 Task: In the Contact  Autumn.Adams@colgate.com, Log Whatsapp with description: 'Engaged in a WhatsApp conversation with a lead regarding their specific needs.'; Add date: '6 September, 2023', attach the document: Proposal.doc. Logged in from softage.10@softage.net
Action: Mouse moved to (80, 67)
Screenshot: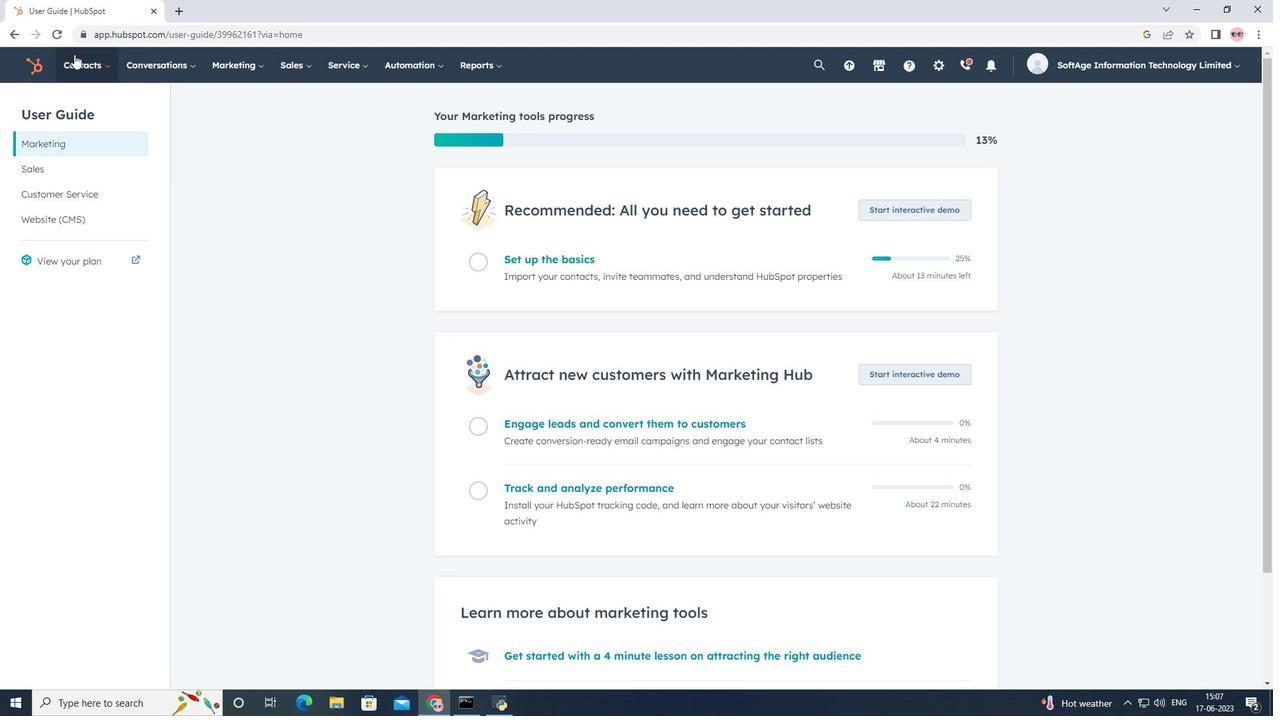 
Action: Mouse pressed left at (80, 67)
Screenshot: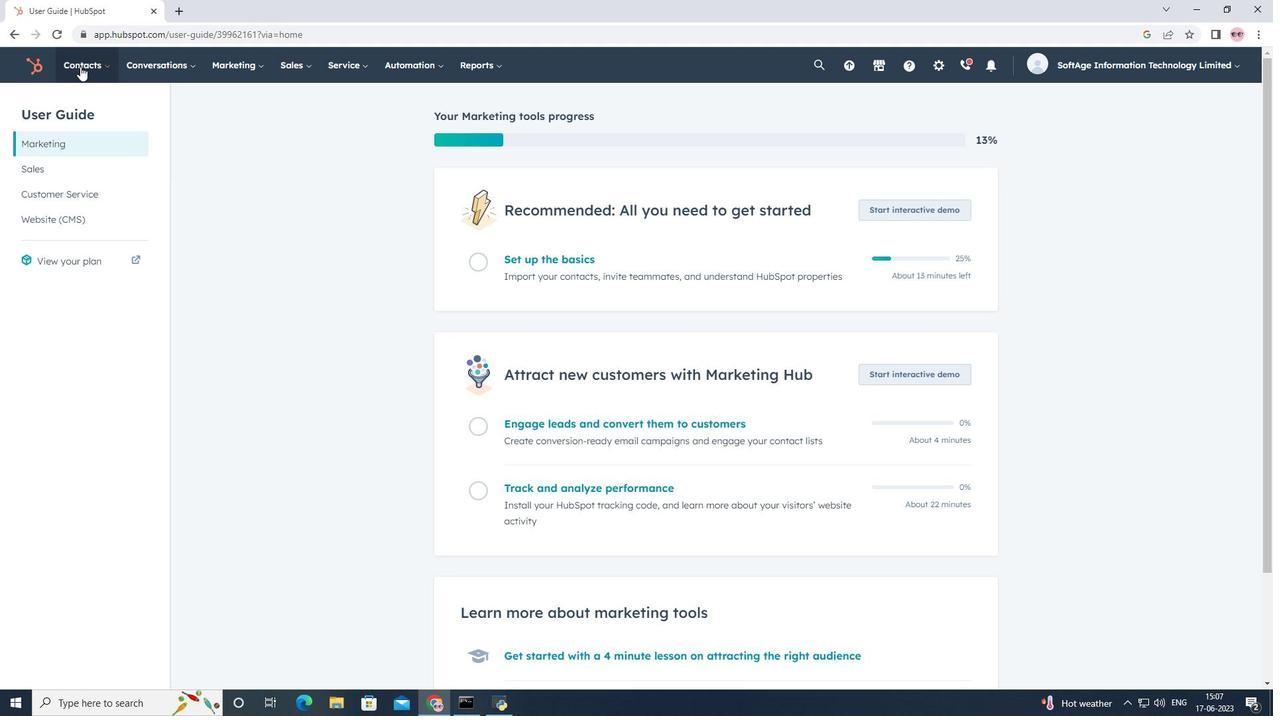 
Action: Mouse moved to (103, 104)
Screenshot: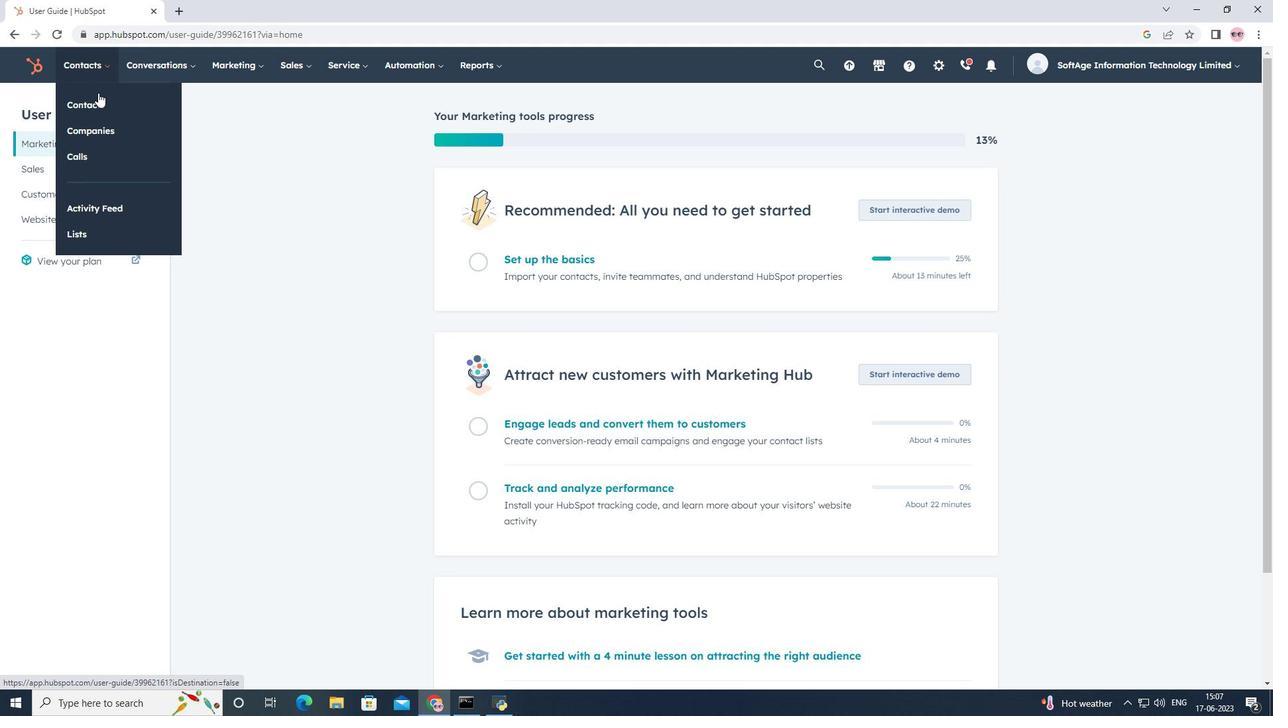 
Action: Mouse pressed left at (103, 104)
Screenshot: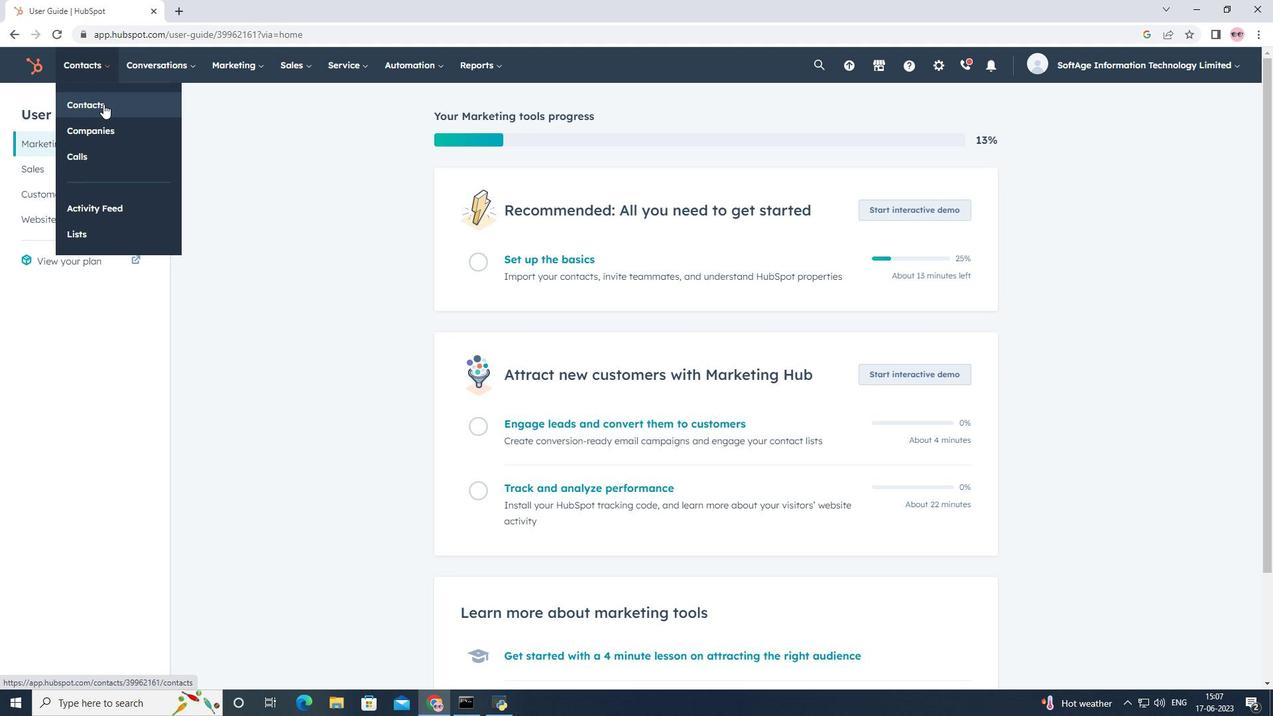 
Action: Mouse moved to (106, 217)
Screenshot: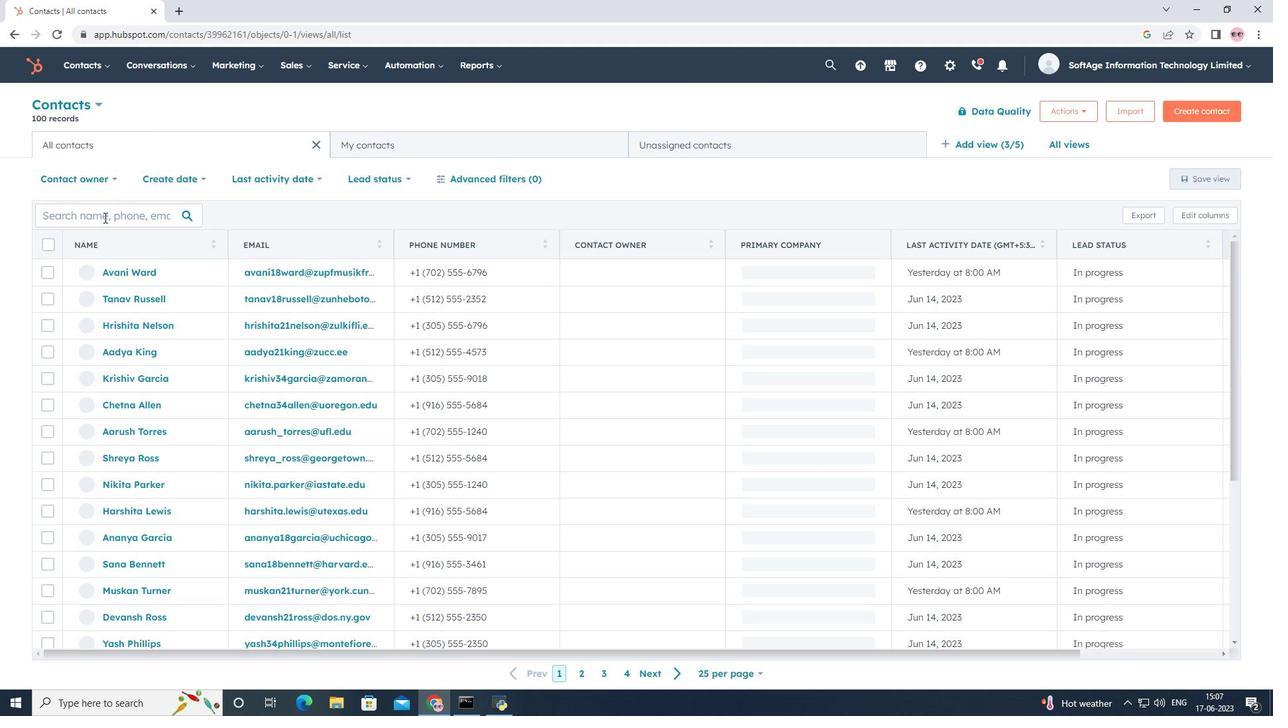 
Action: Mouse pressed left at (106, 217)
Screenshot: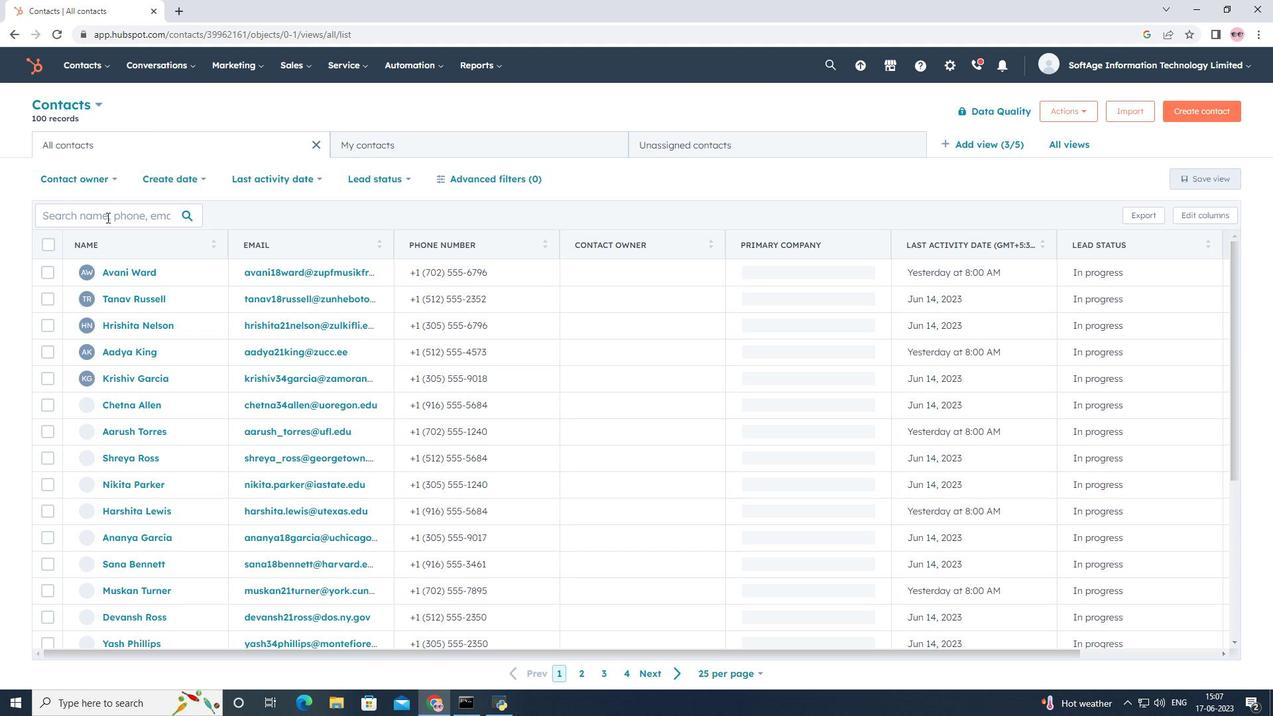 
Action: Key pressed <Key.shift>Autumn.<Key.shift>Adams<Key.shift>@colgate.com
Screenshot: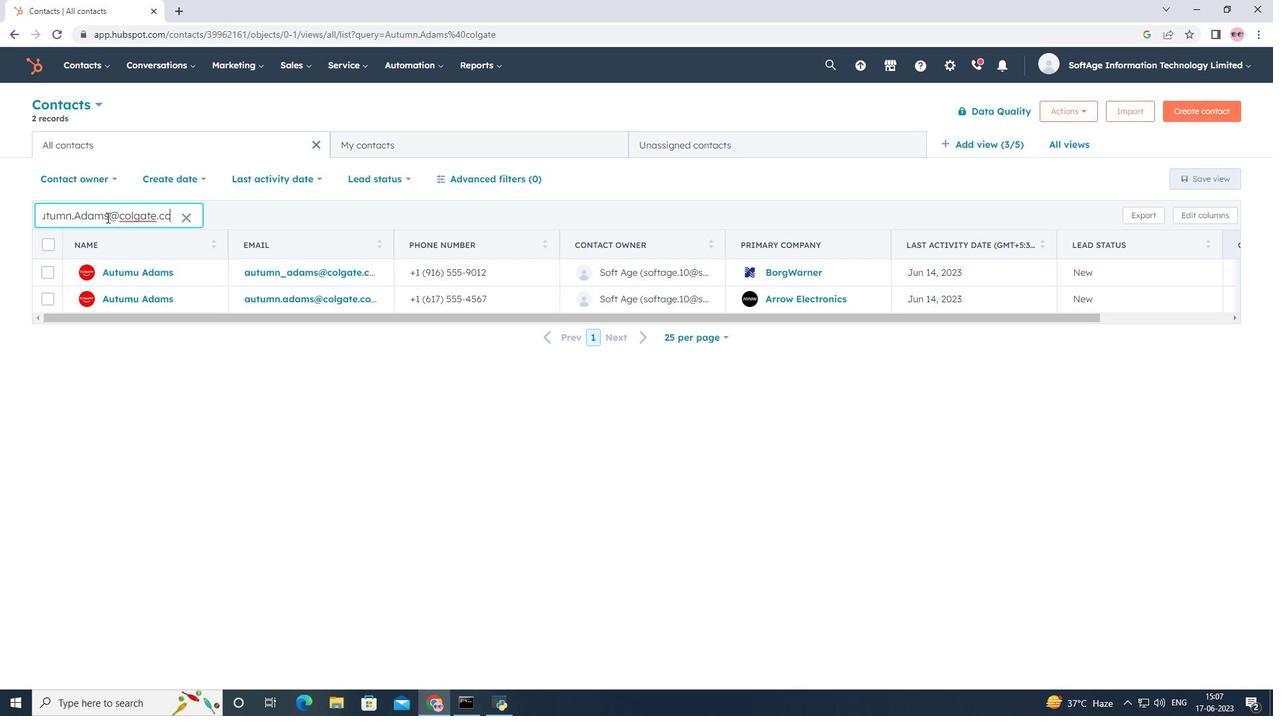 
Action: Mouse moved to (126, 299)
Screenshot: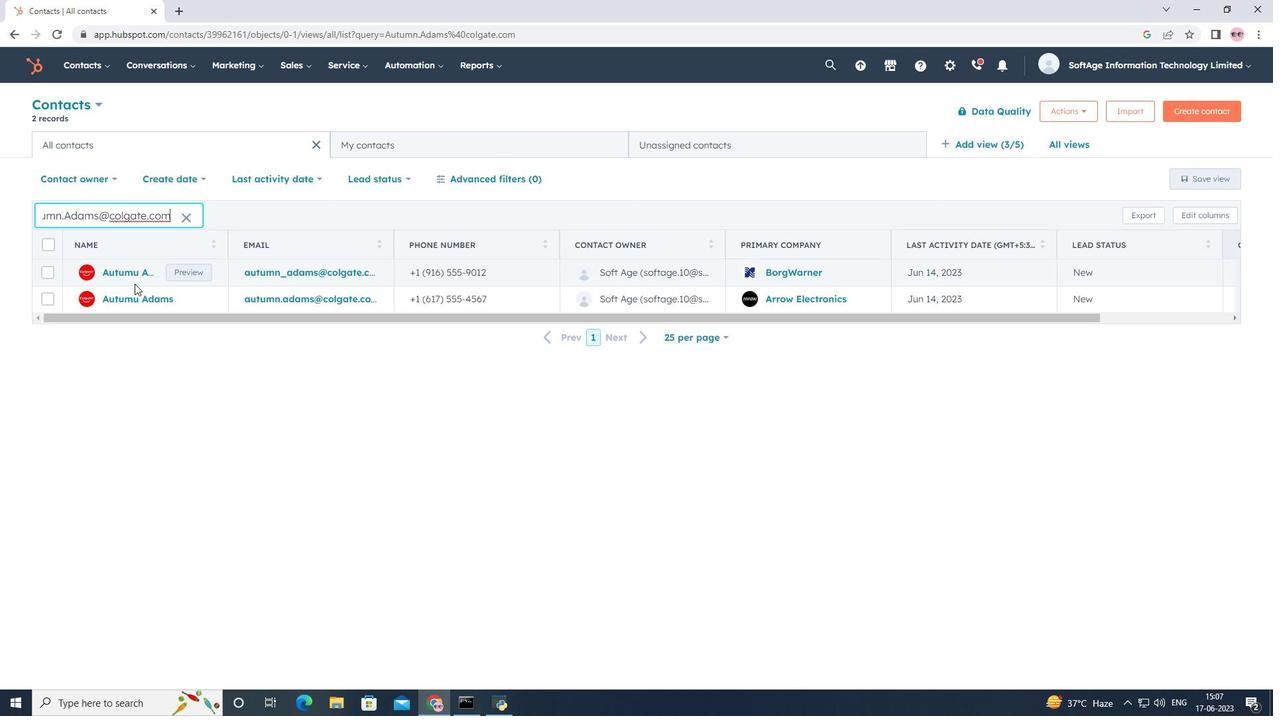 
Action: Mouse pressed left at (126, 299)
Screenshot: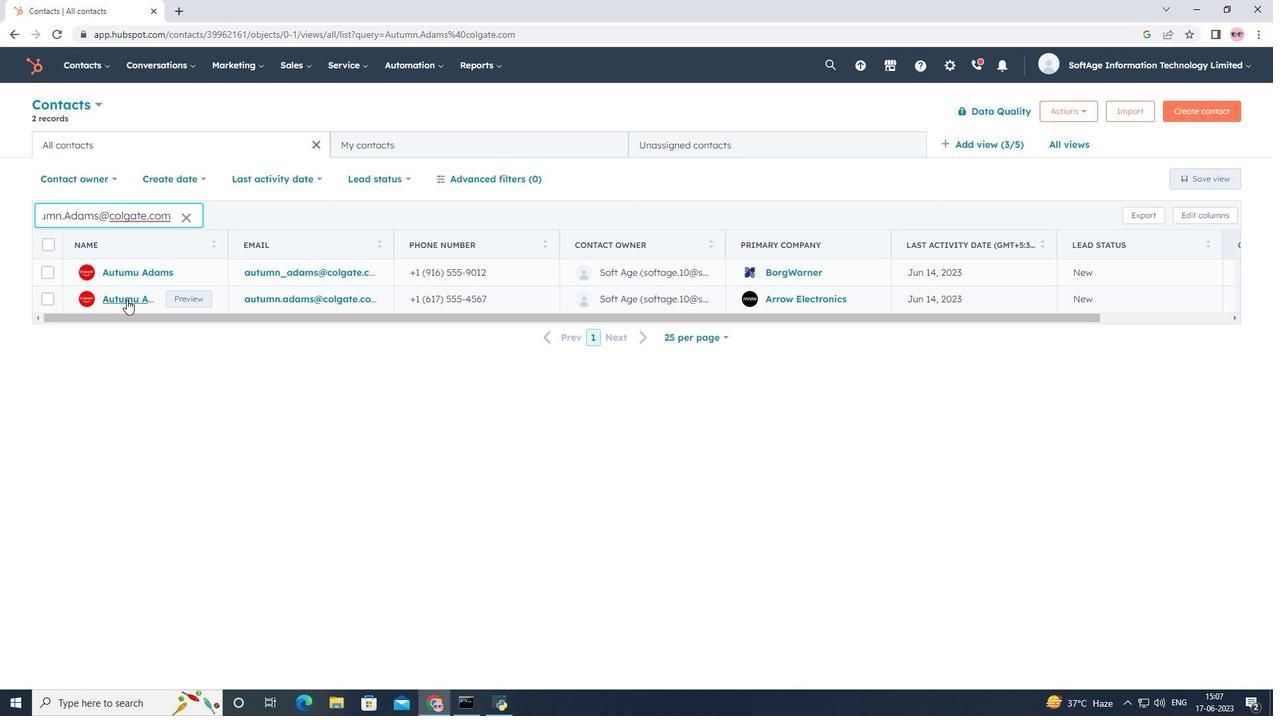 
Action: Mouse moved to (265, 210)
Screenshot: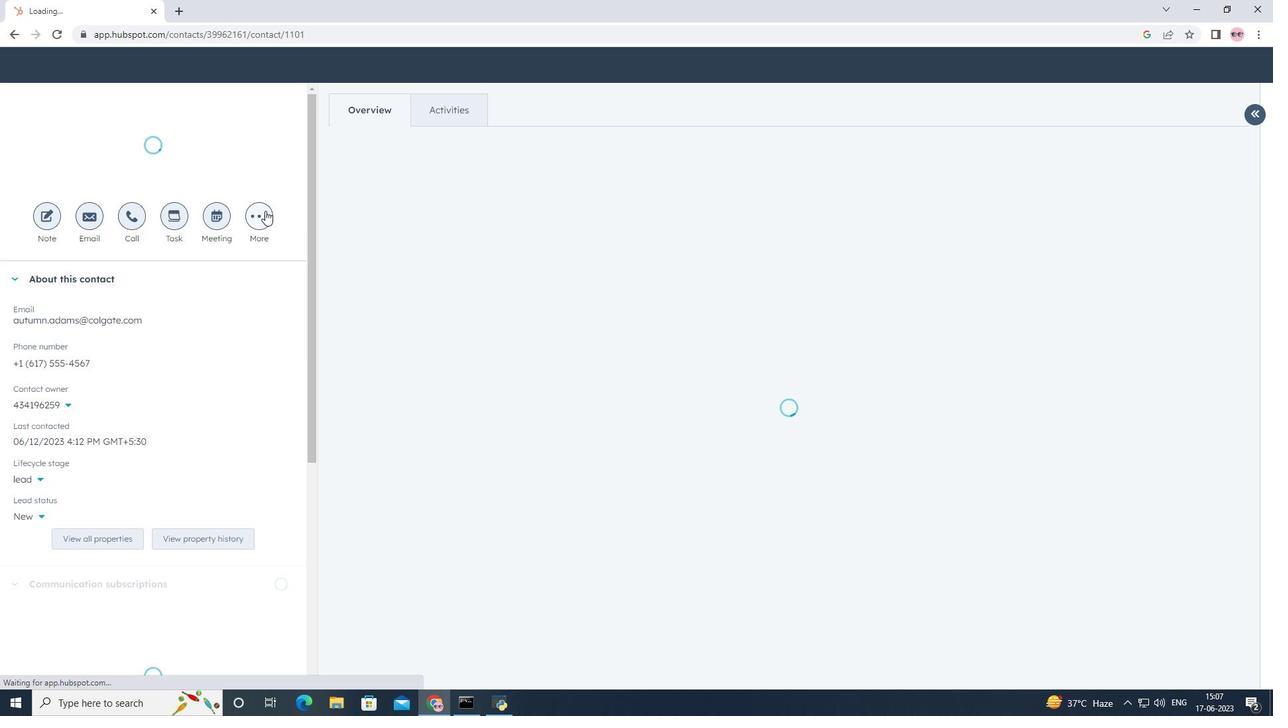 
Action: Mouse pressed left at (265, 210)
Screenshot: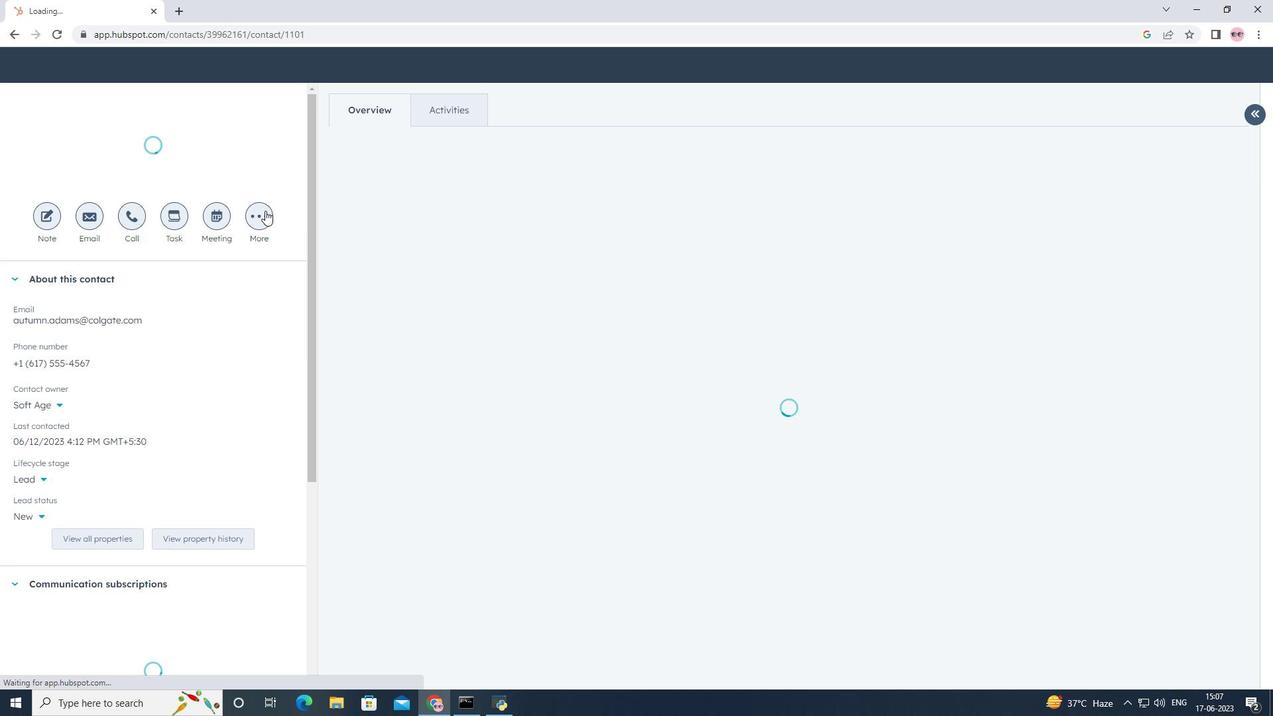 
Action: Mouse moved to (258, 307)
Screenshot: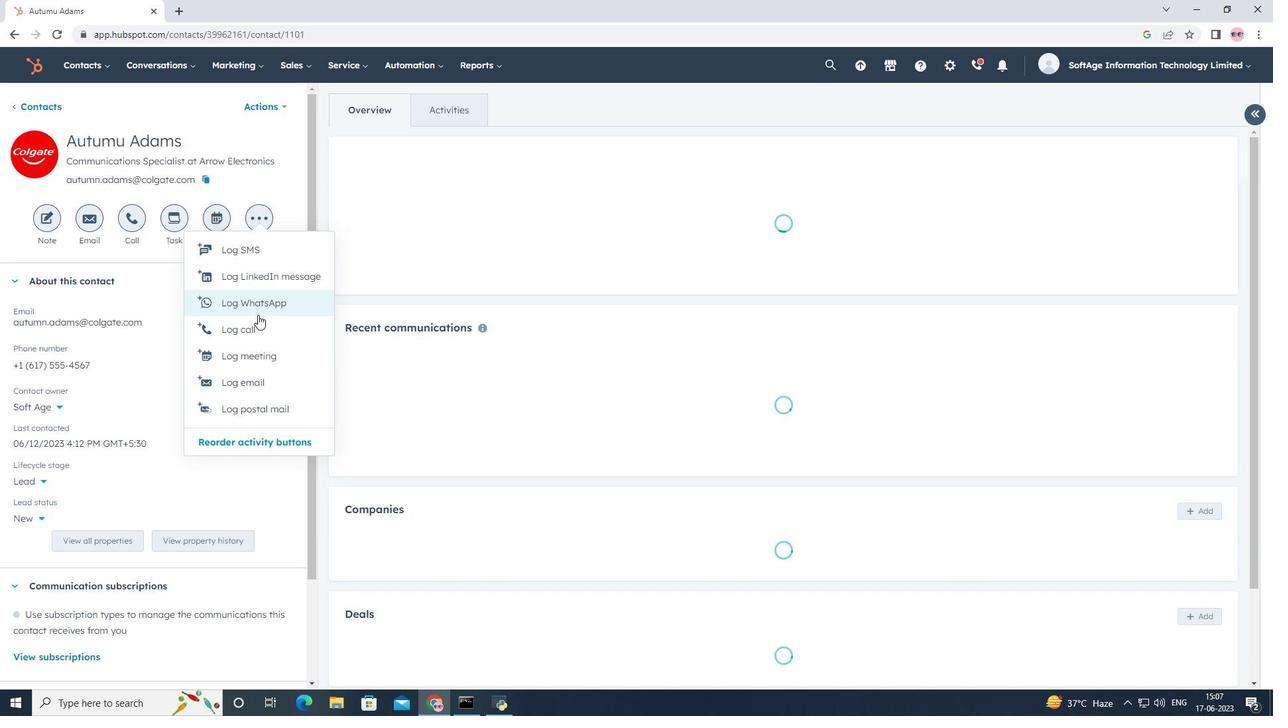 
Action: Mouse pressed left at (258, 307)
Screenshot: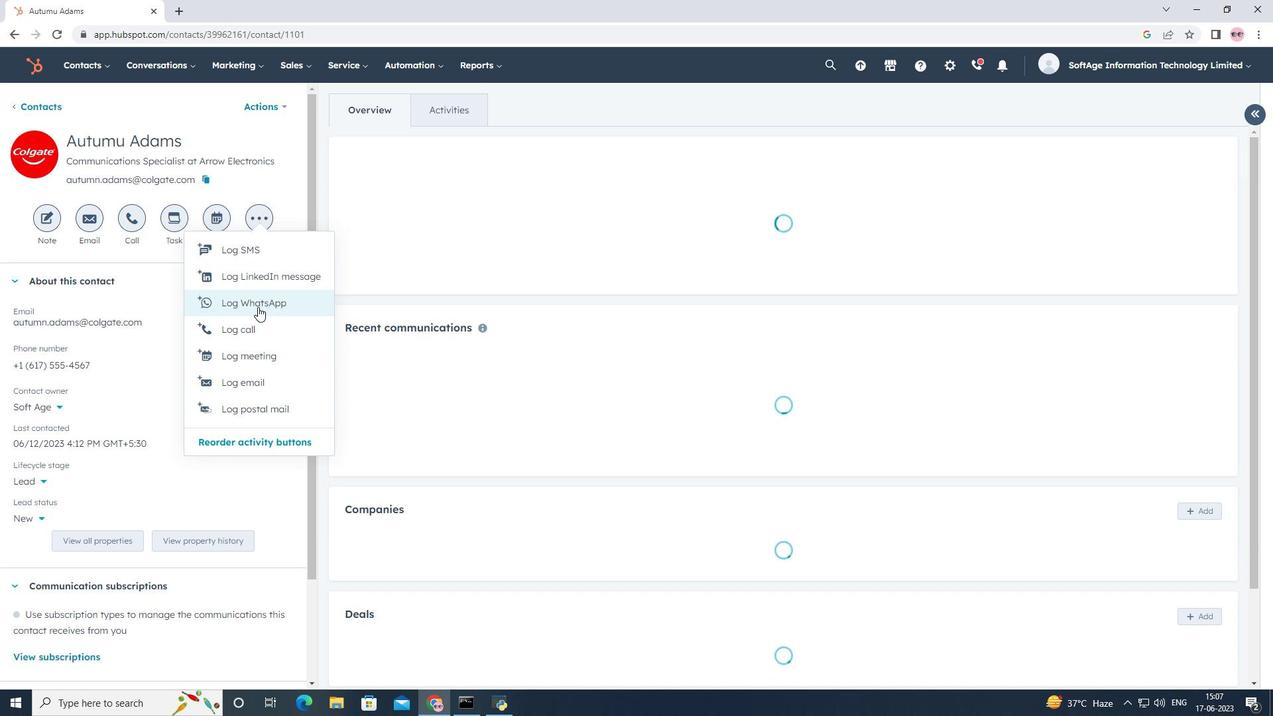 
Action: Mouse moved to (845, 517)
Screenshot: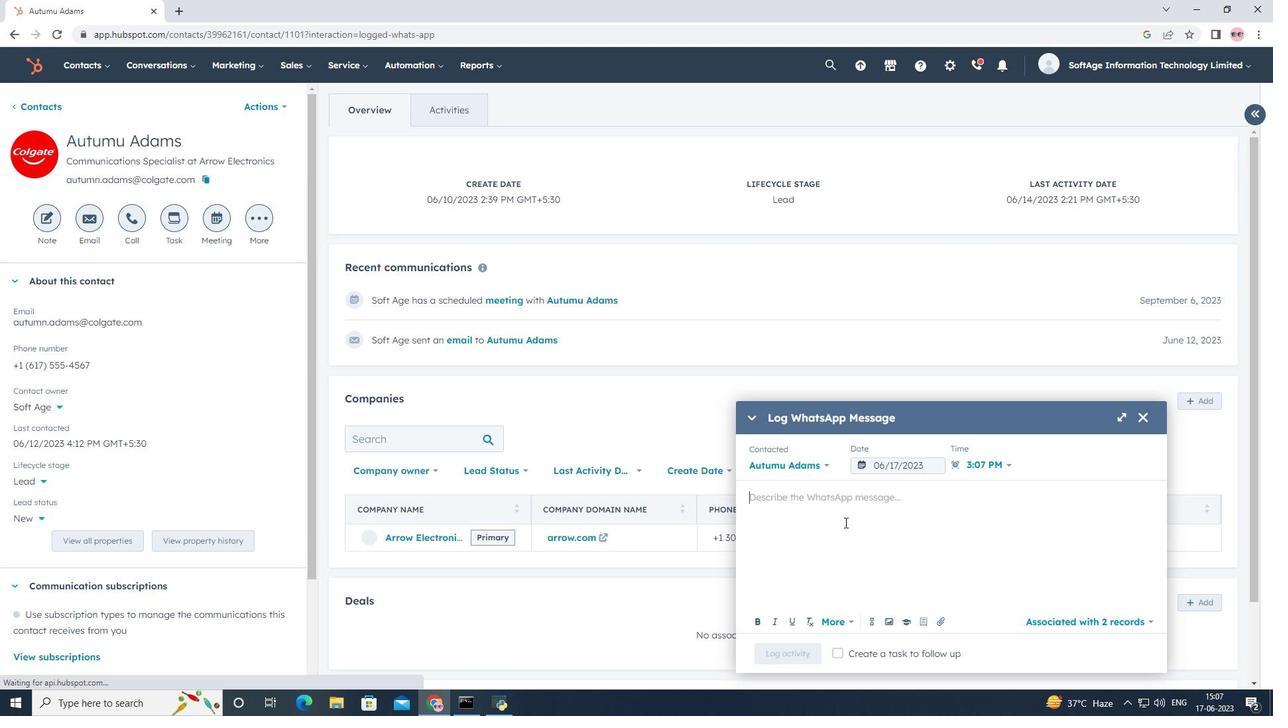 
Action: Mouse pressed left at (845, 517)
Screenshot: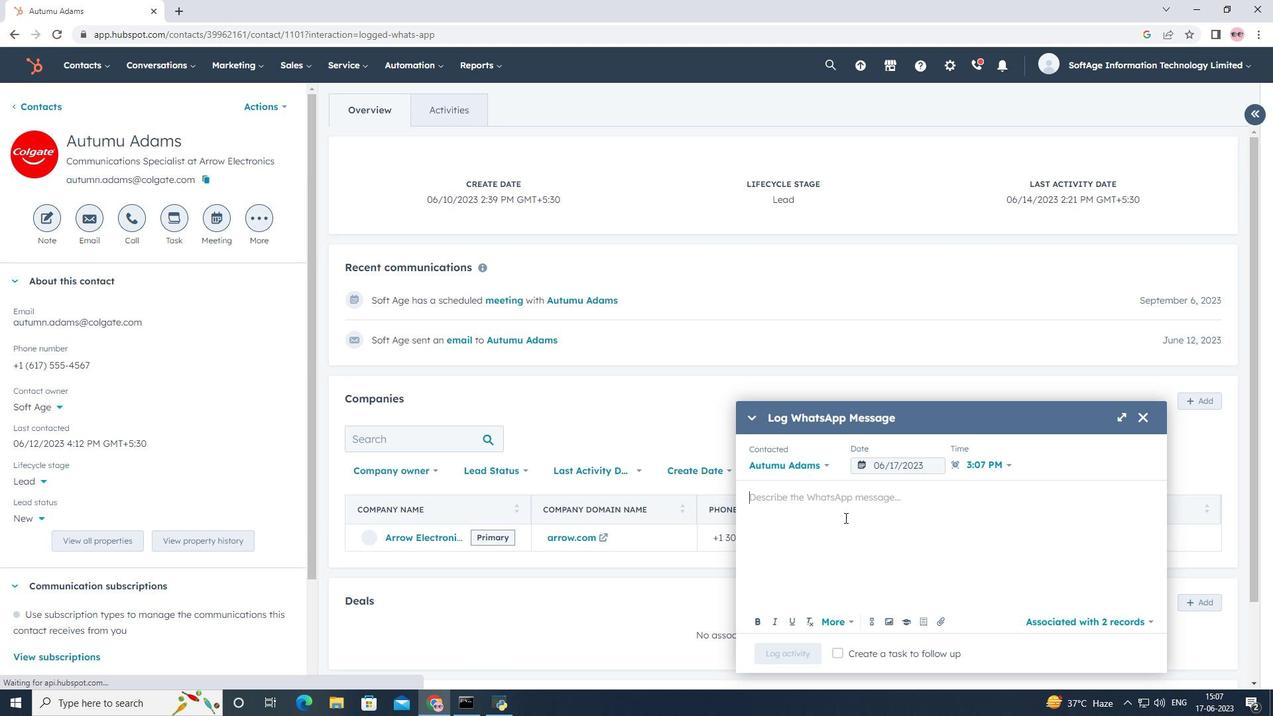 
Action: Key pressed <Key.shift>Engaged<Key.space>in<Key.space>a<Key.space><Key.shift>Whats<Key.shift>App<Key.space>conversation<Key.space>with<Key.space>a<Key.space>lead<Key.space>regarding<Key.space>their<Key.space>specific<Key.space>needs.
Screenshot: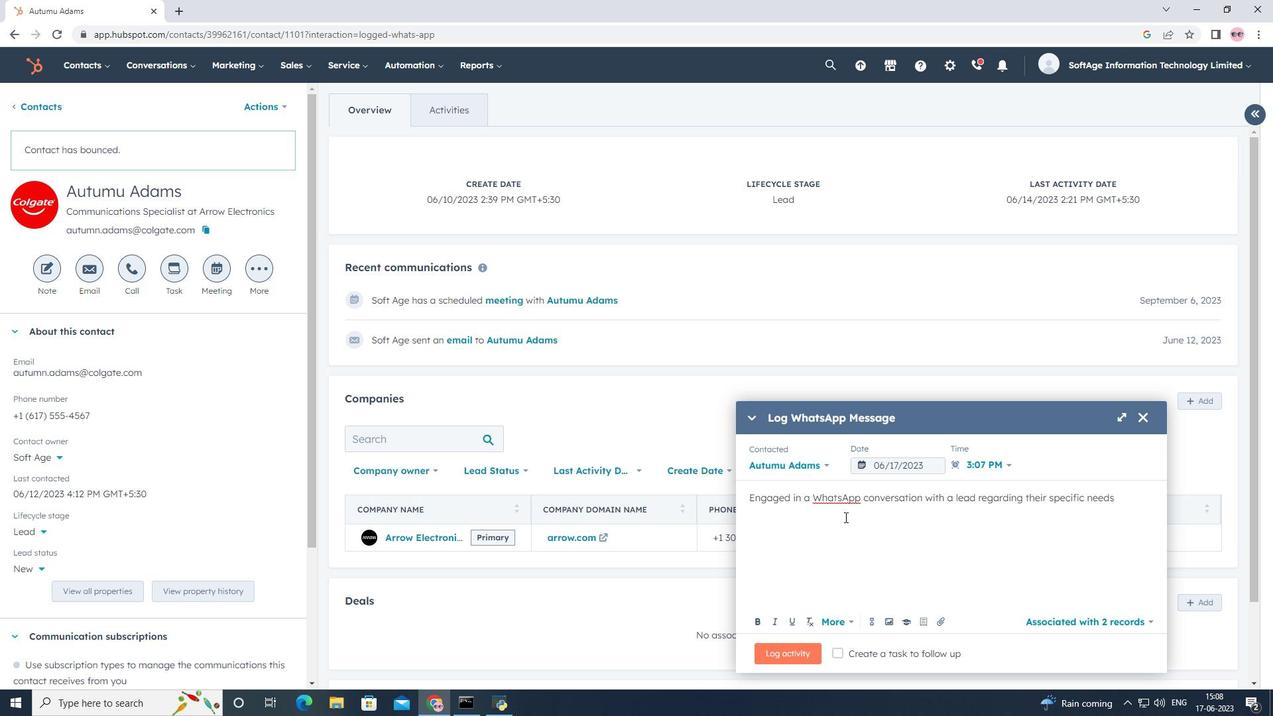 
Action: Mouse moved to (924, 468)
Screenshot: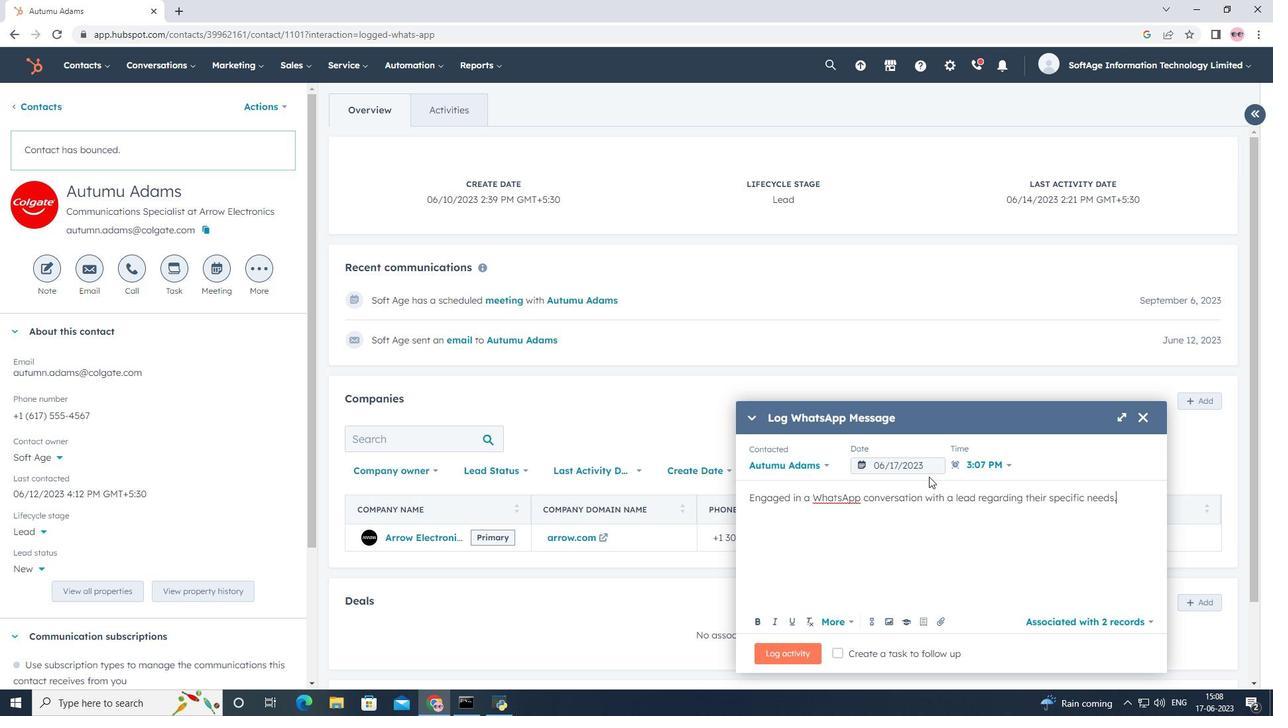 
Action: Mouse pressed left at (924, 468)
Screenshot: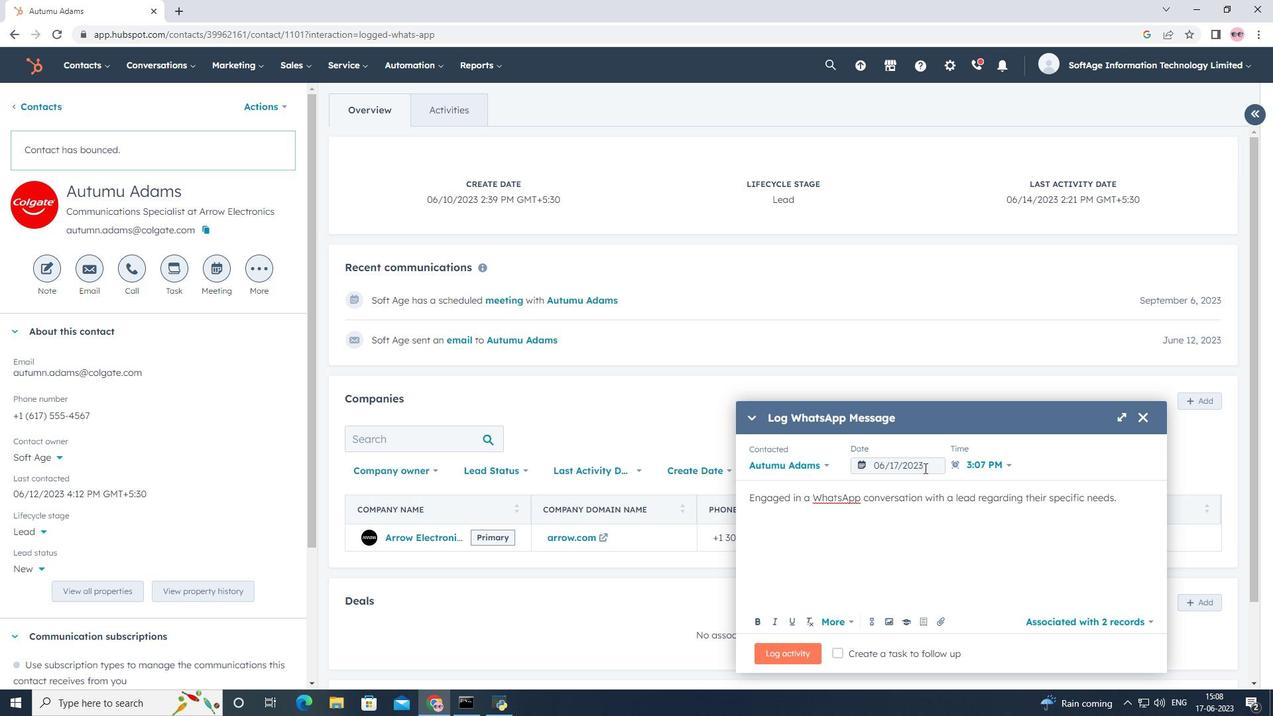 
Action: Mouse moved to (1024, 246)
Screenshot: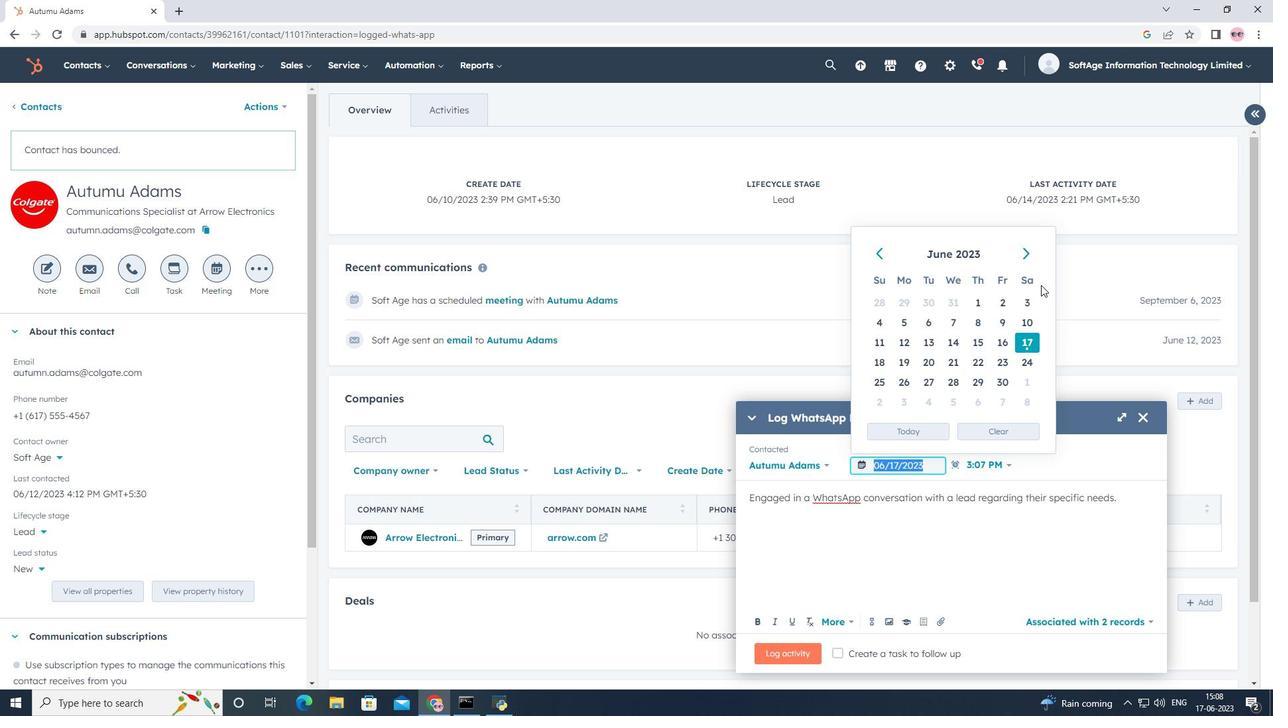 
Action: Mouse pressed left at (1024, 246)
Screenshot: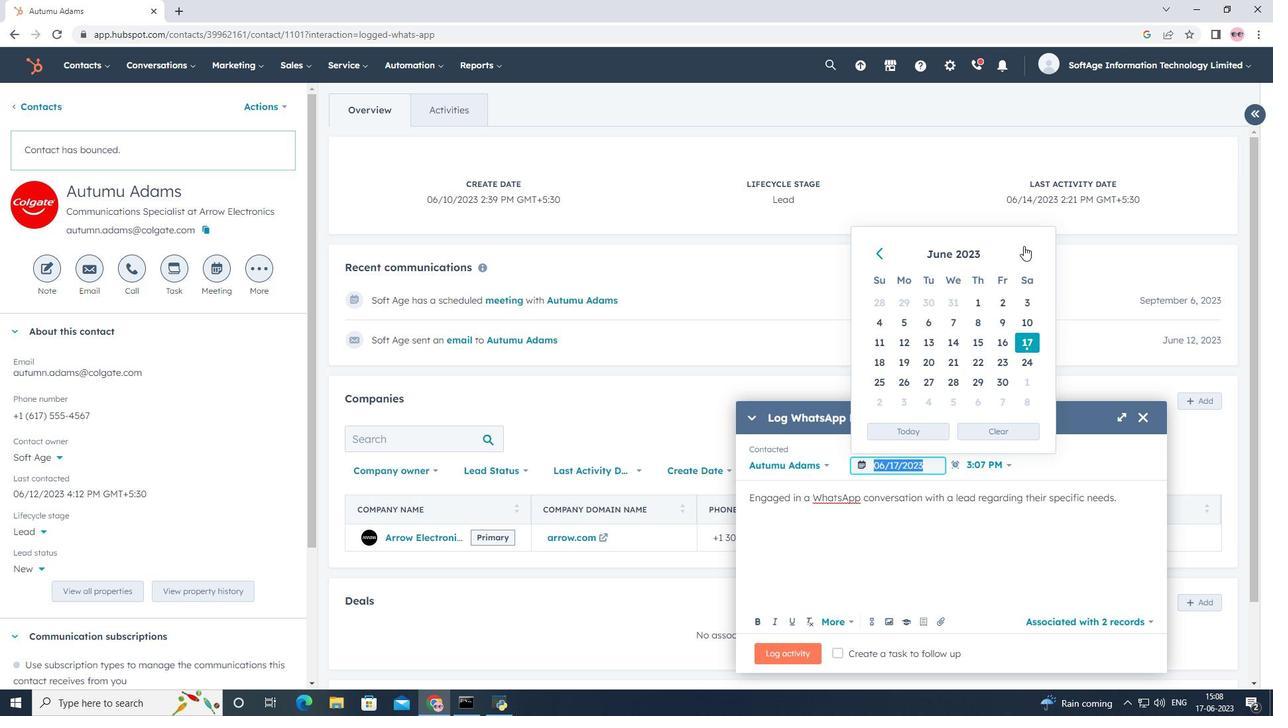 
Action: Mouse pressed left at (1024, 246)
Screenshot: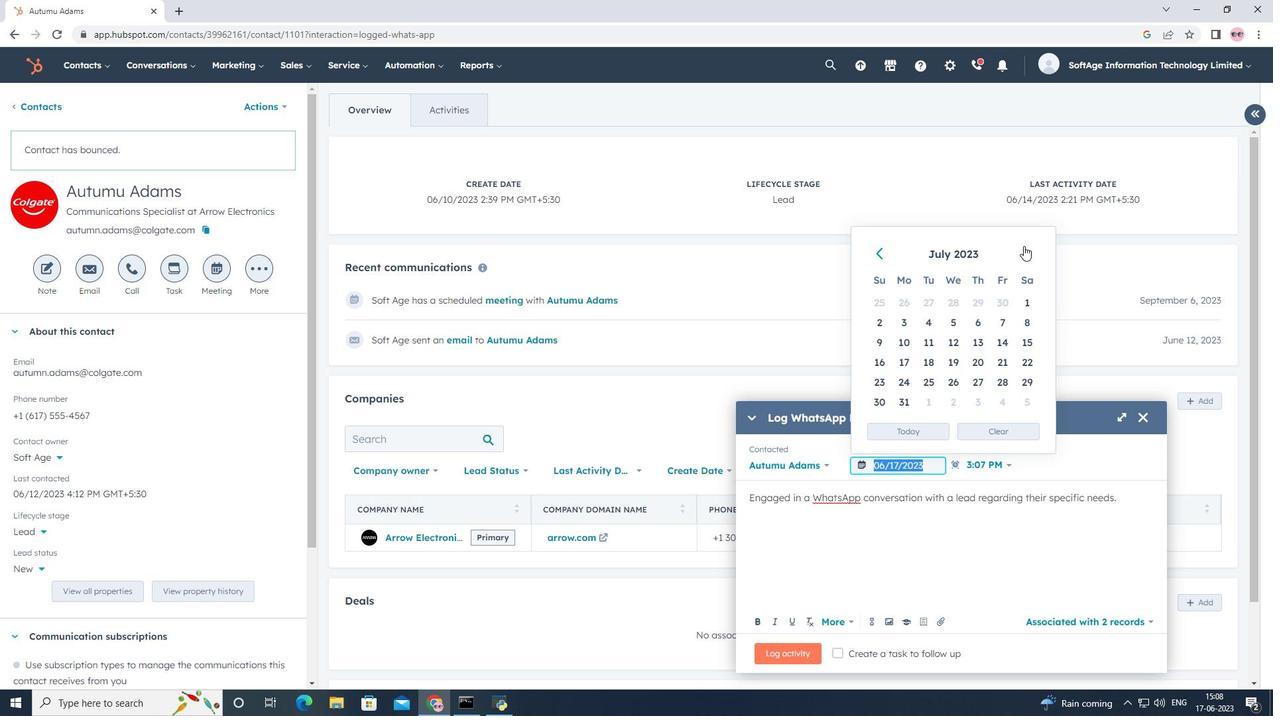
Action: Mouse moved to (1032, 254)
Screenshot: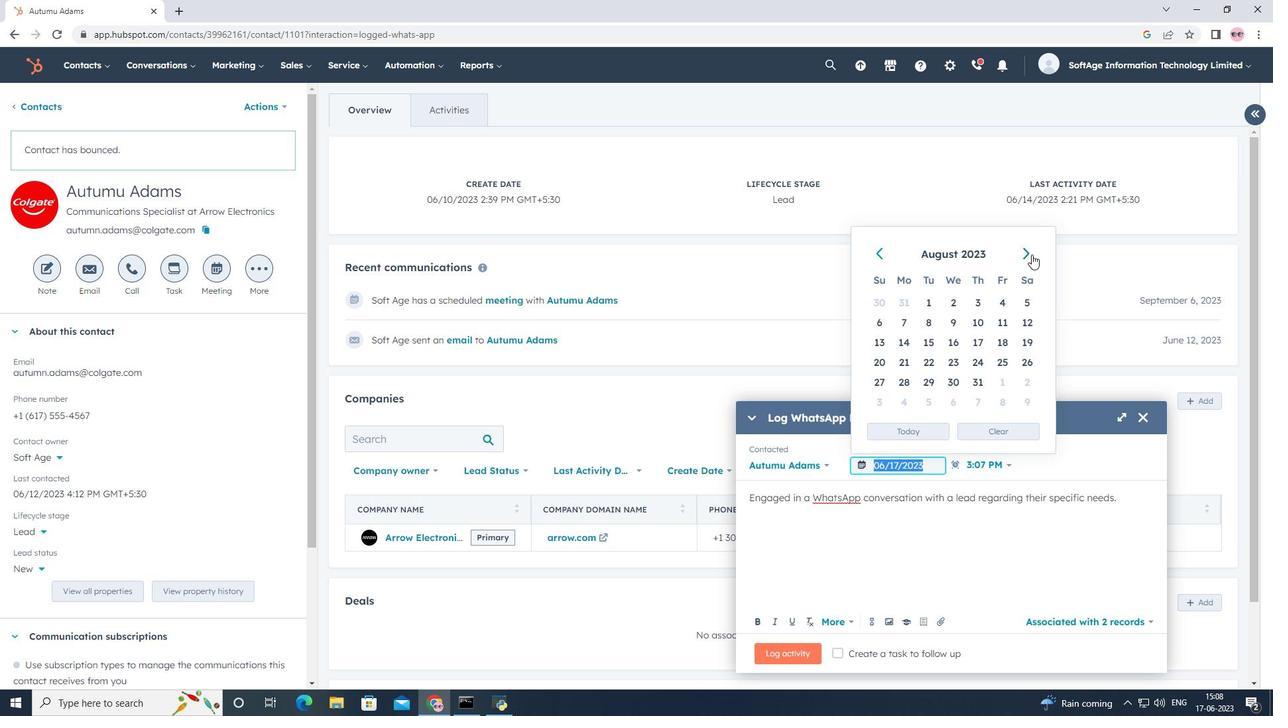 
Action: Mouse pressed left at (1032, 254)
Screenshot: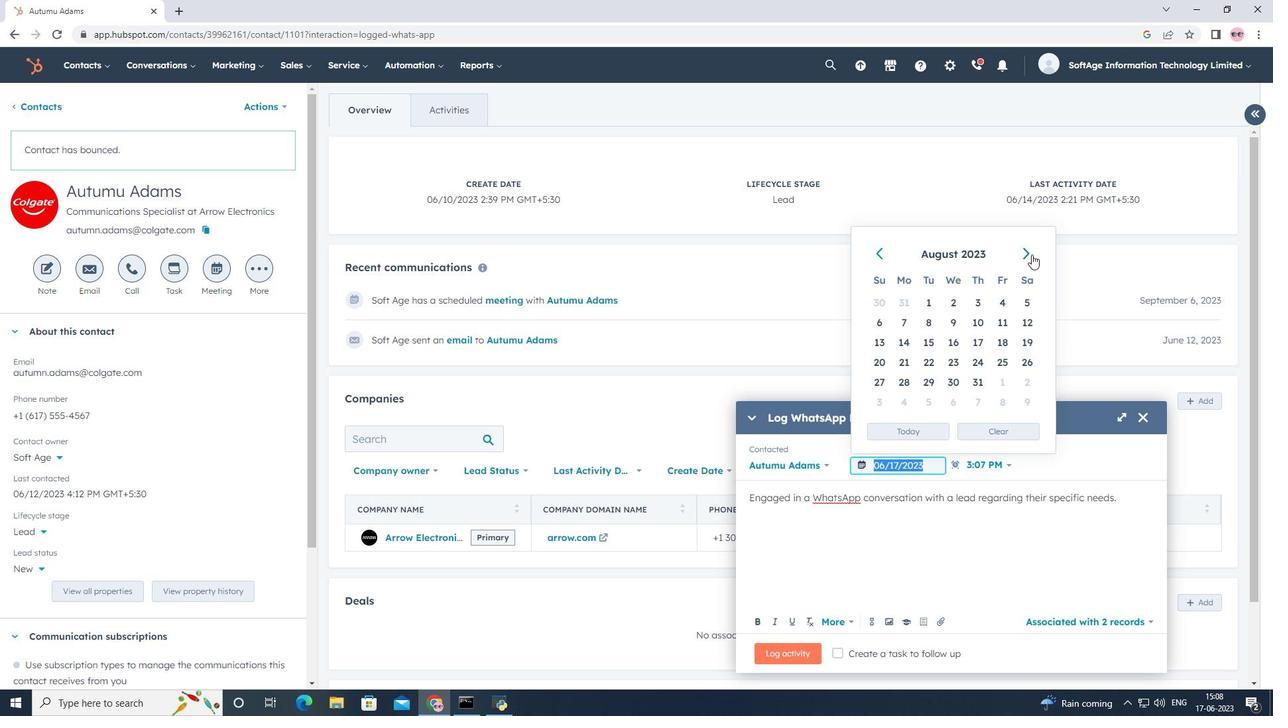 
Action: Mouse moved to (952, 323)
Screenshot: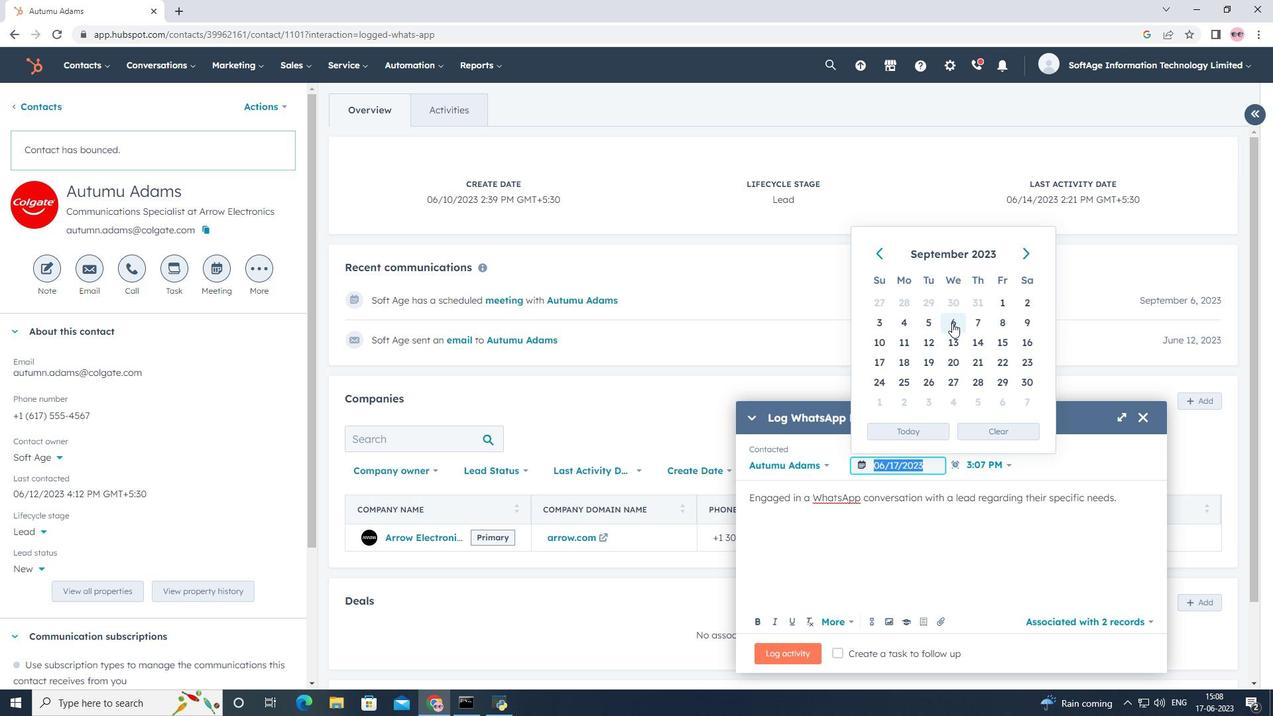 
Action: Mouse pressed left at (952, 323)
Screenshot: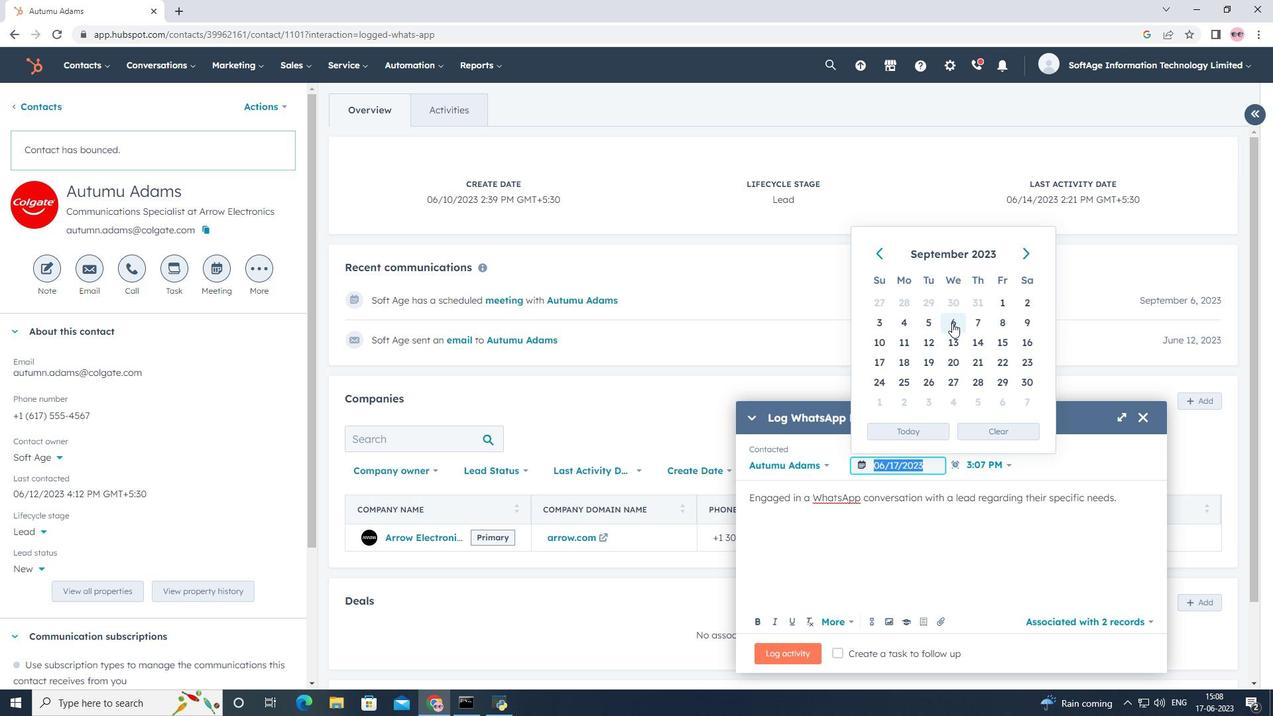 
Action: Mouse moved to (936, 622)
Screenshot: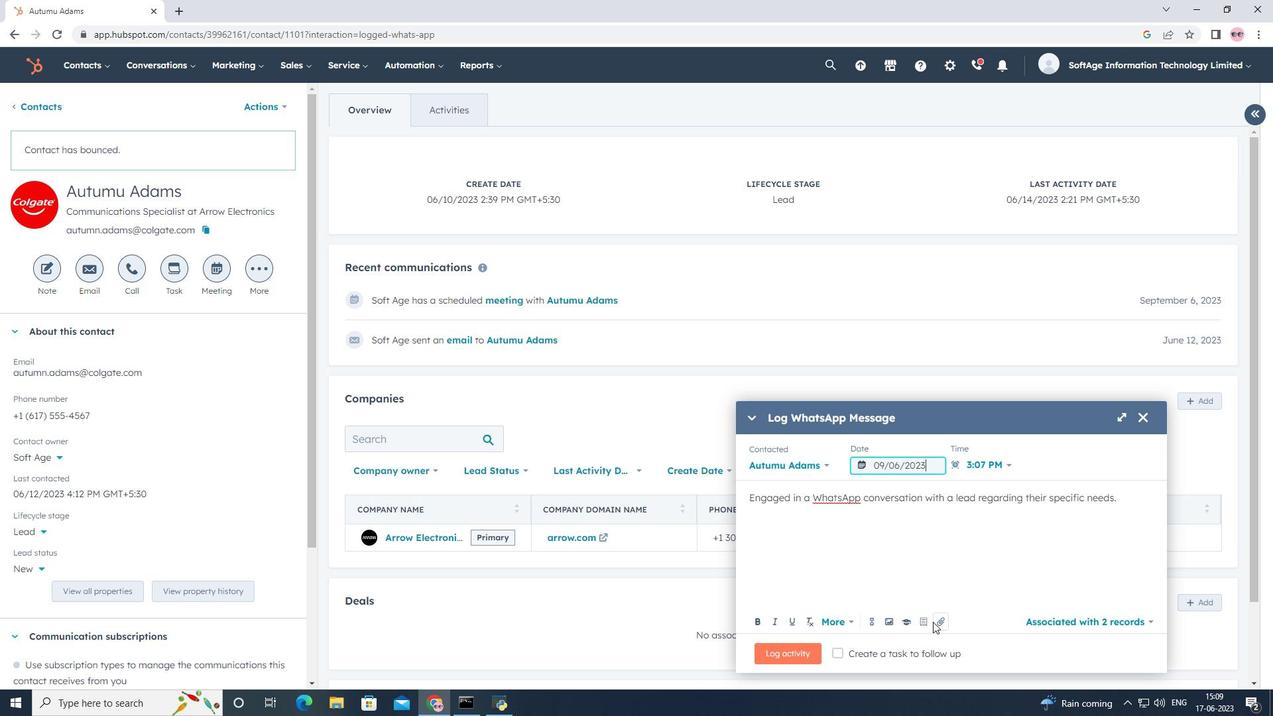 
Action: Mouse pressed left at (936, 622)
Screenshot: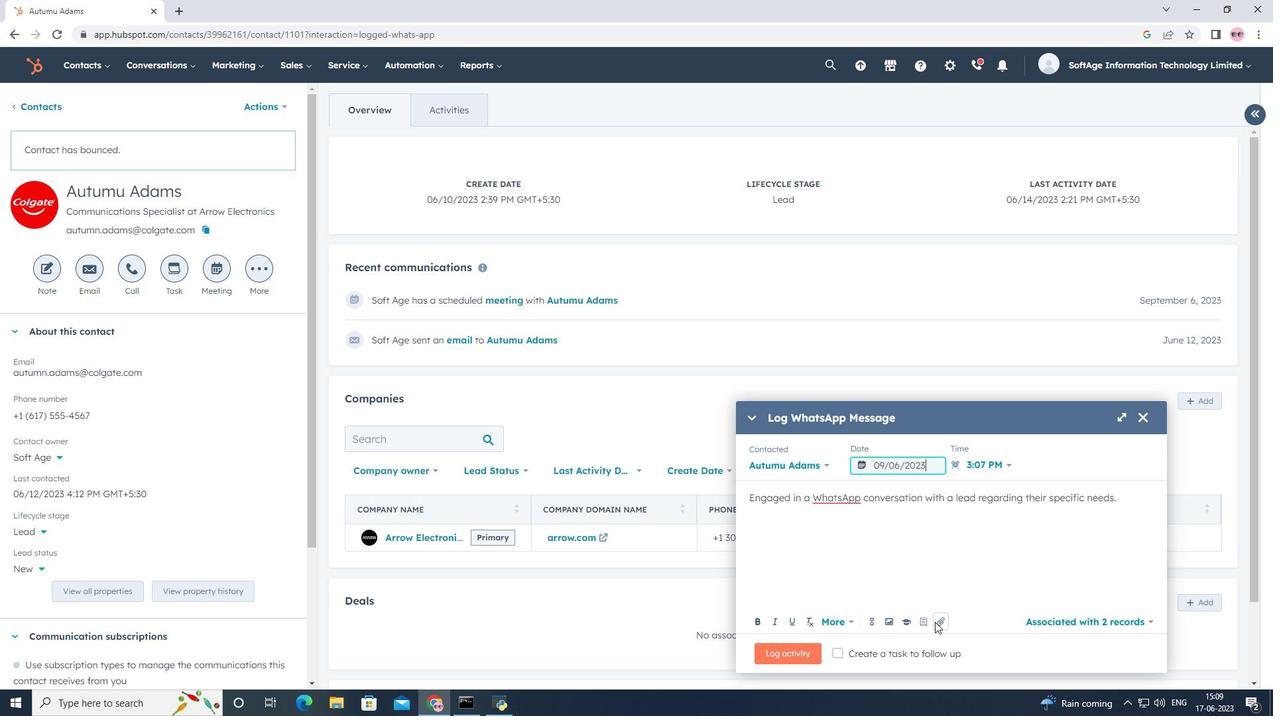 
Action: Mouse moved to (935, 587)
Screenshot: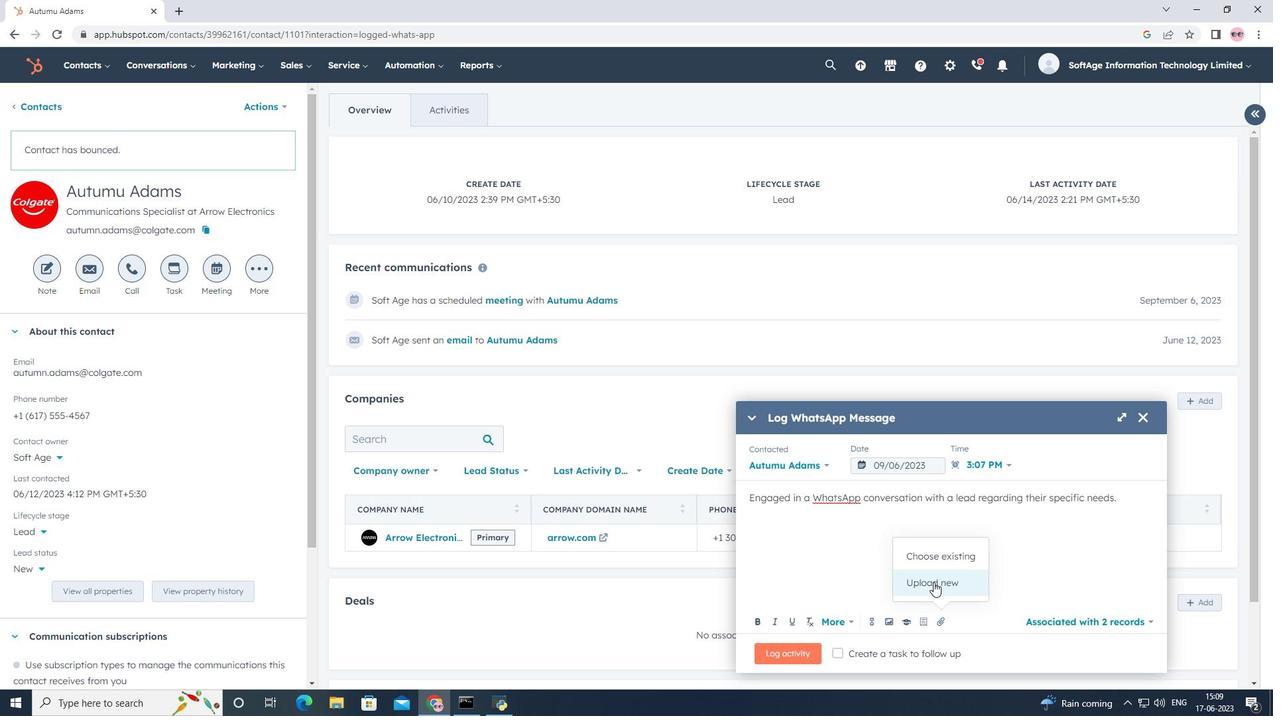 
Action: Mouse pressed left at (935, 587)
Screenshot: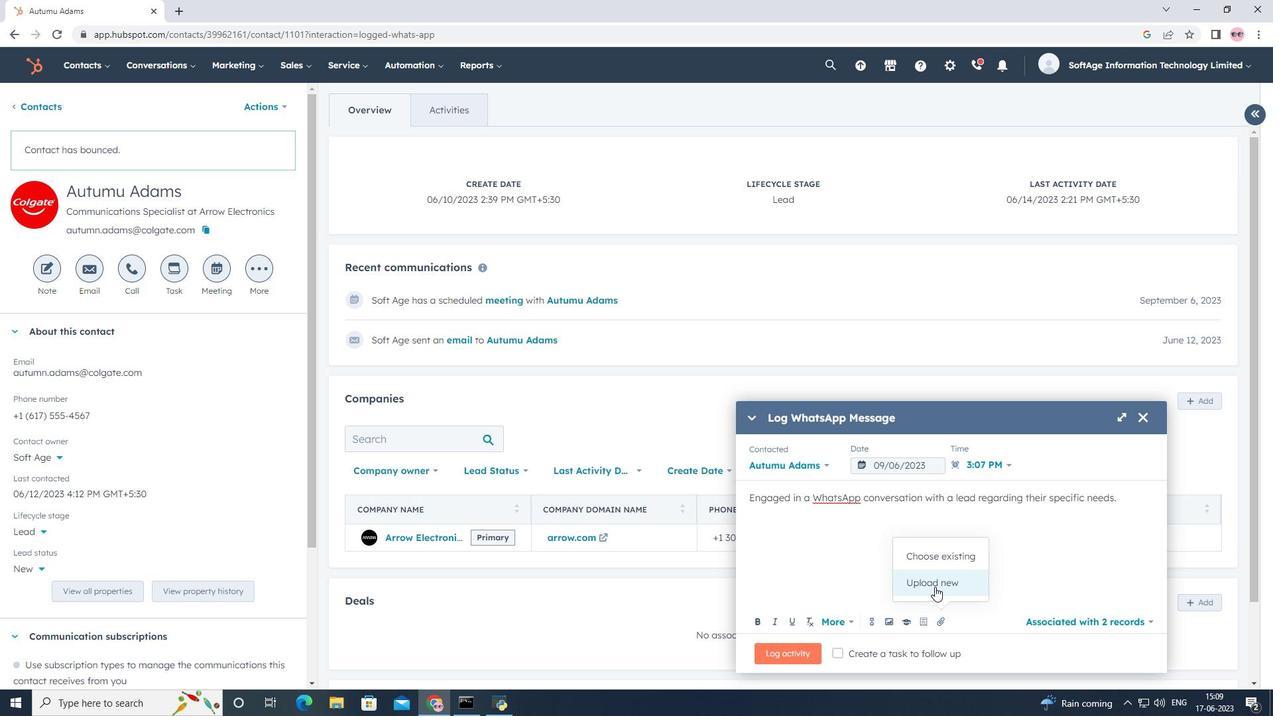 
Action: Mouse moved to (167, 113)
Screenshot: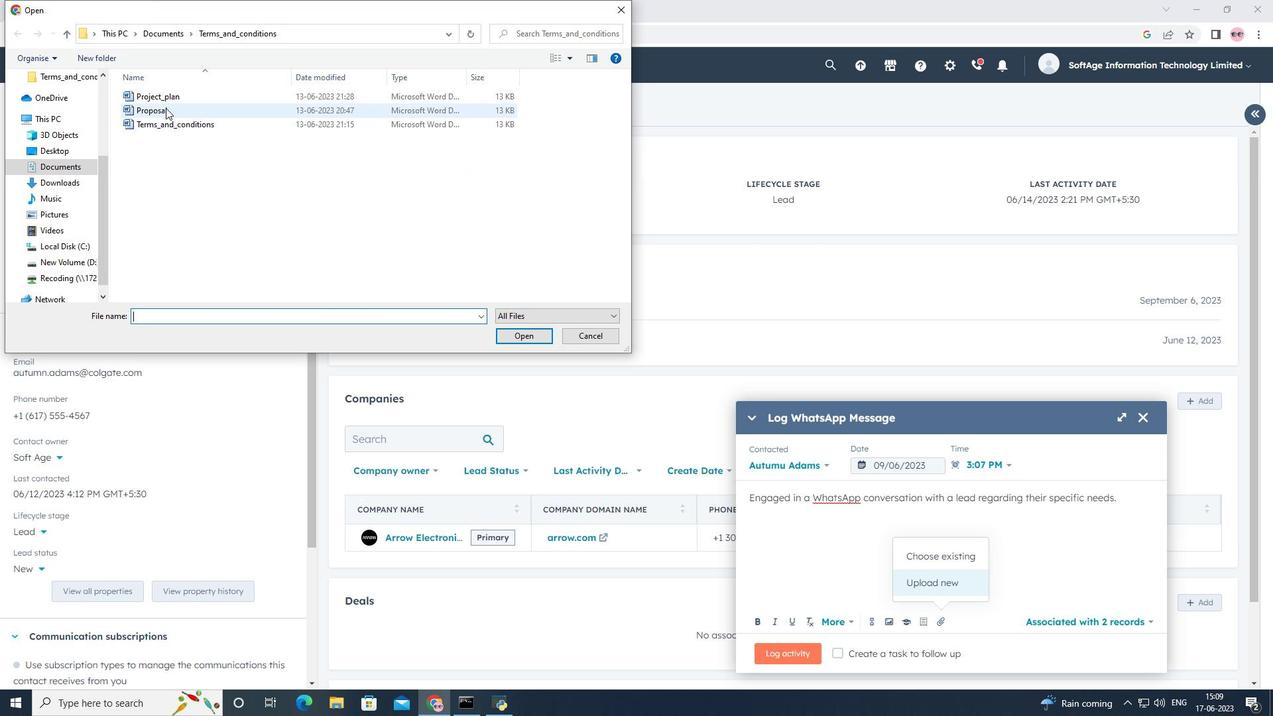 
Action: Mouse pressed left at (167, 113)
Screenshot: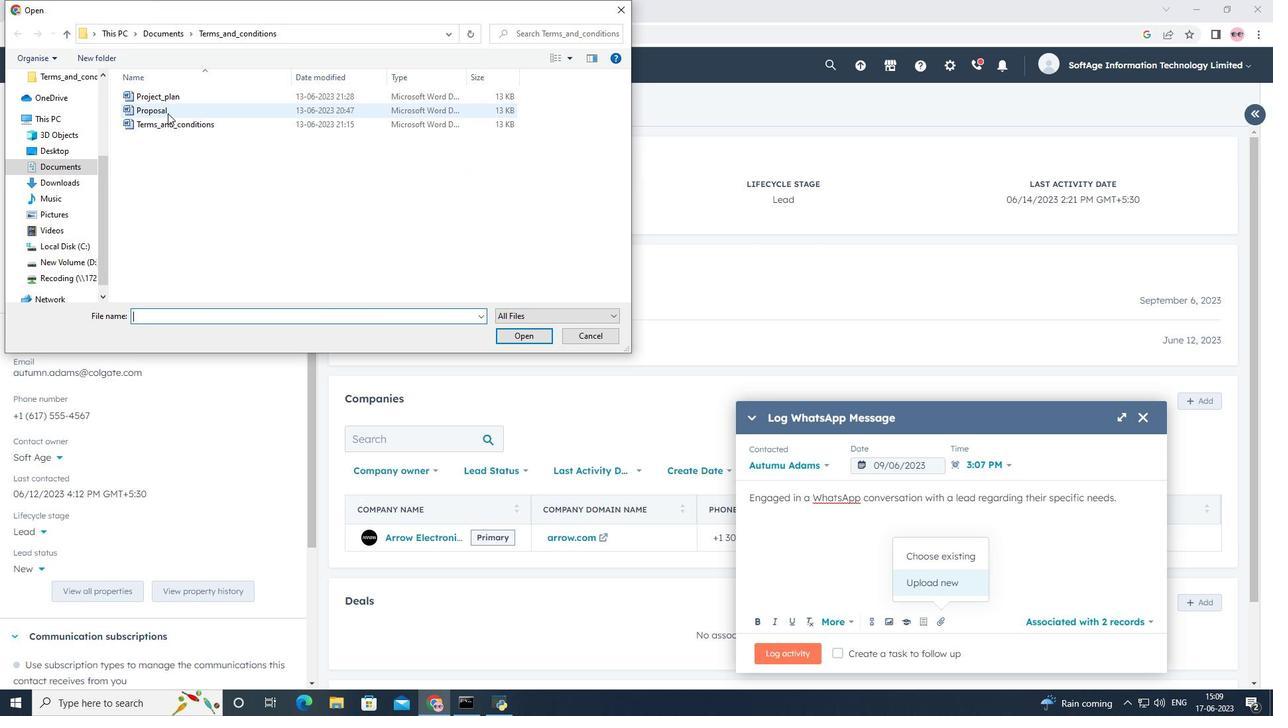 
Action: Mouse moved to (516, 336)
Screenshot: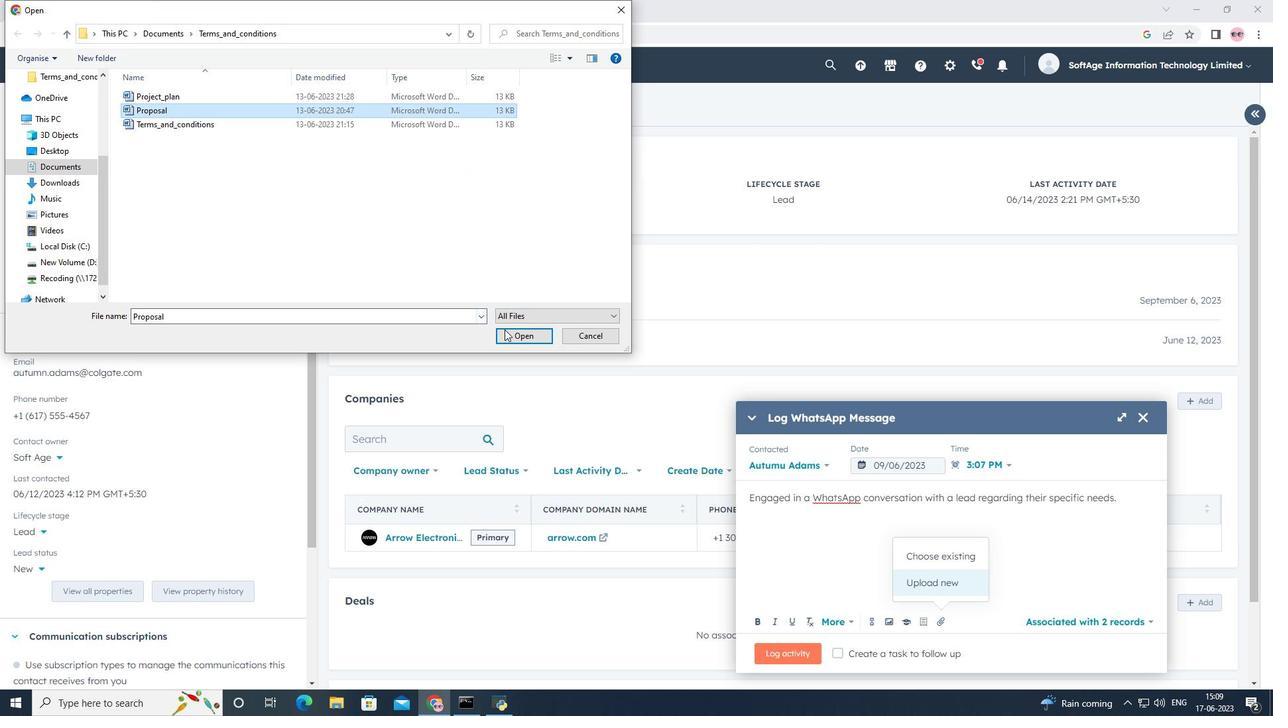 
Action: Mouse pressed left at (516, 336)
Screenshot: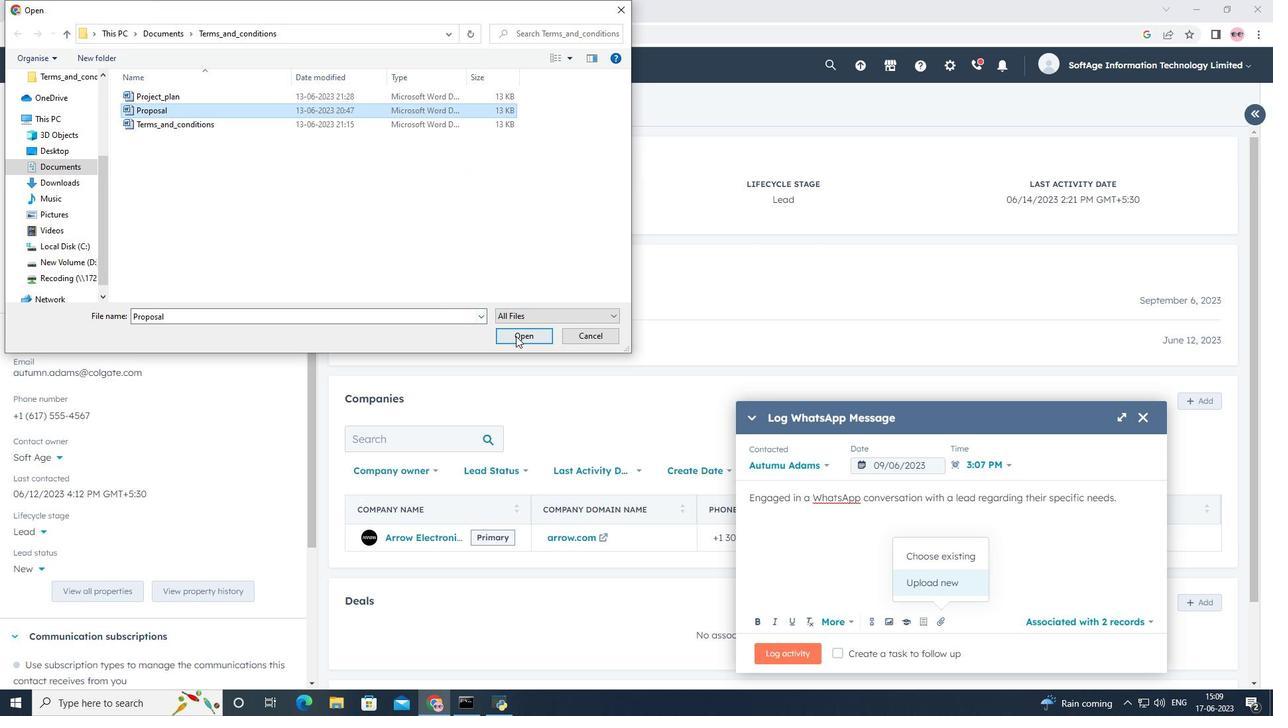 
Action: Mouse moved to (789, 658)
Screenshot: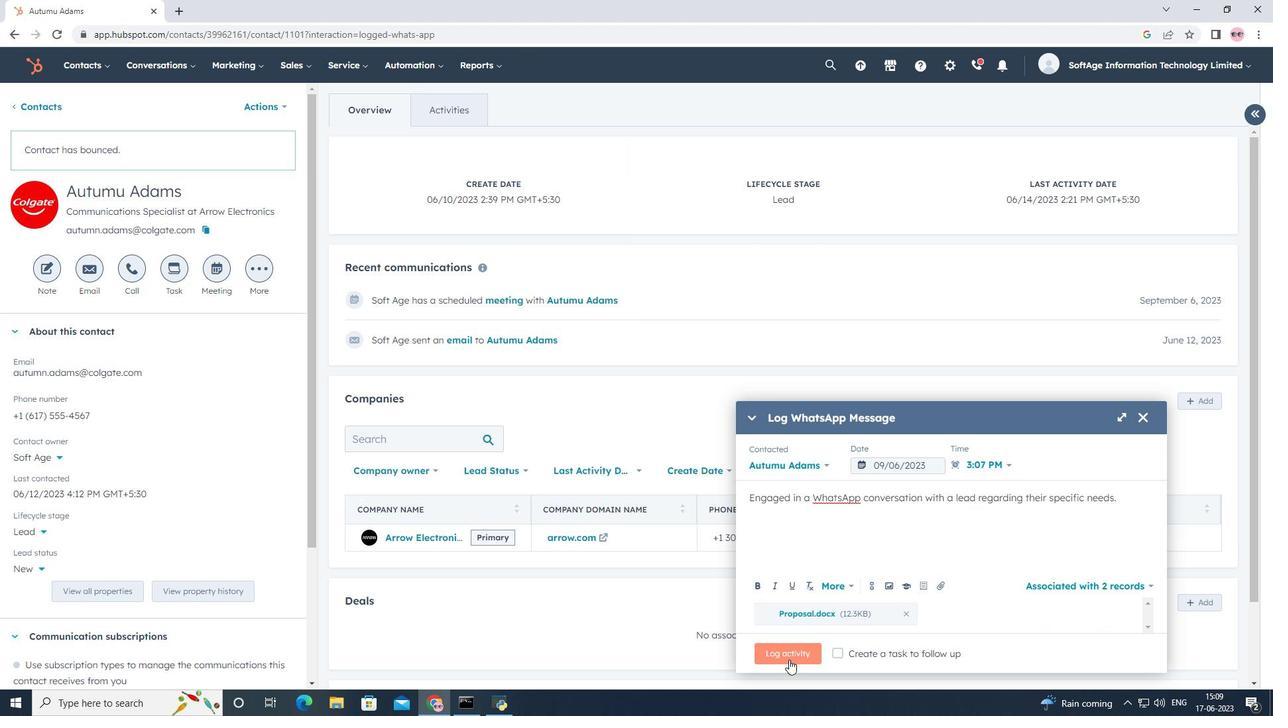
Action: Mouse pressed left at (789, 658)
Screenshot: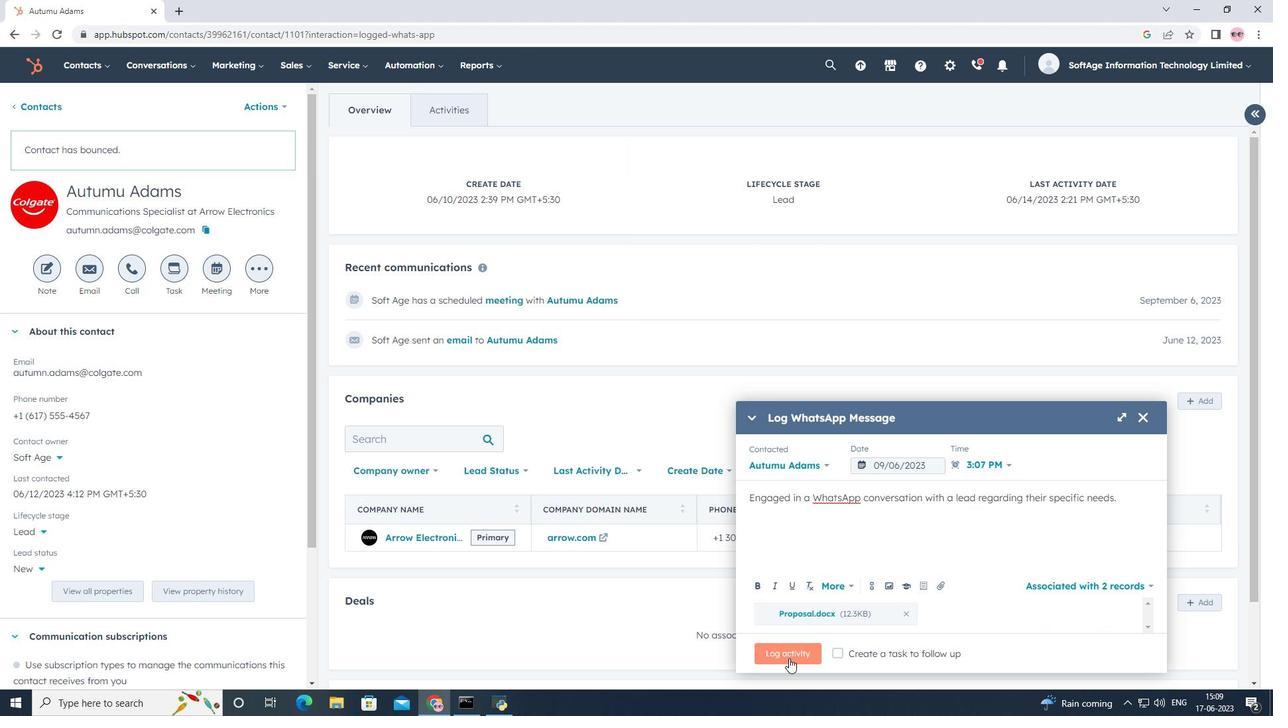
Action: Mouse moved to (792, 665)
Screenshot: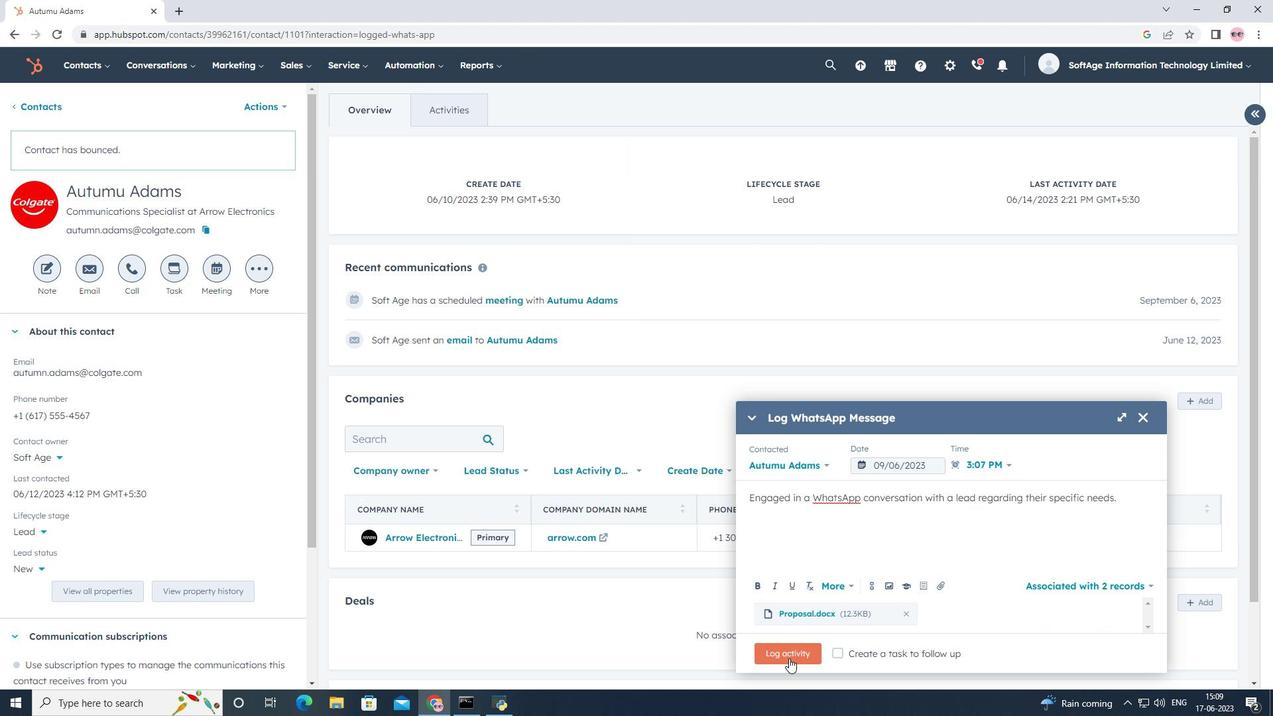 
